 Task: Check the data of "Total calls".
Action: Mouse moved to (20, 223)
Screenshot: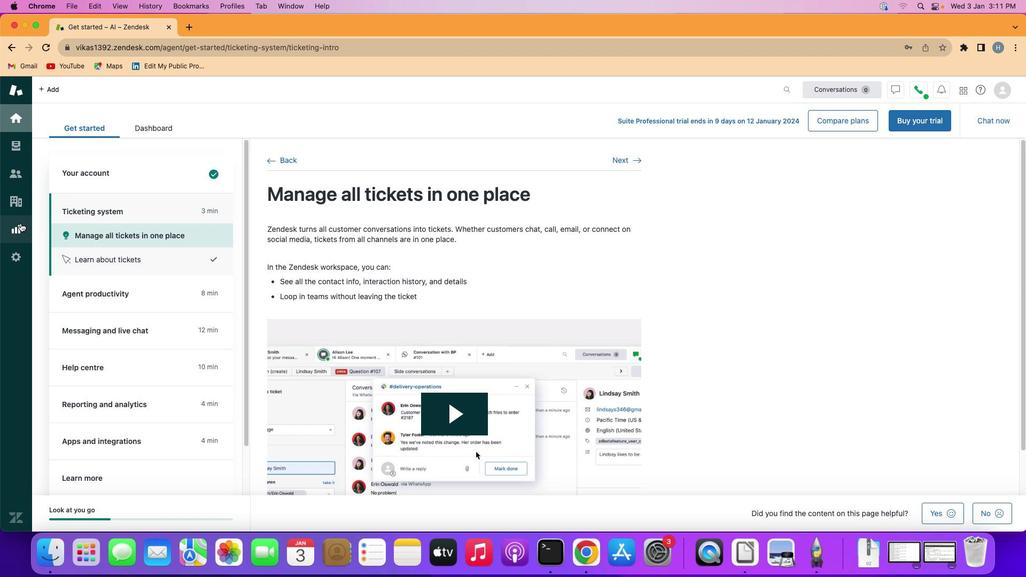 
Action: Mouse pressed left at (20, 223)
Screenshot: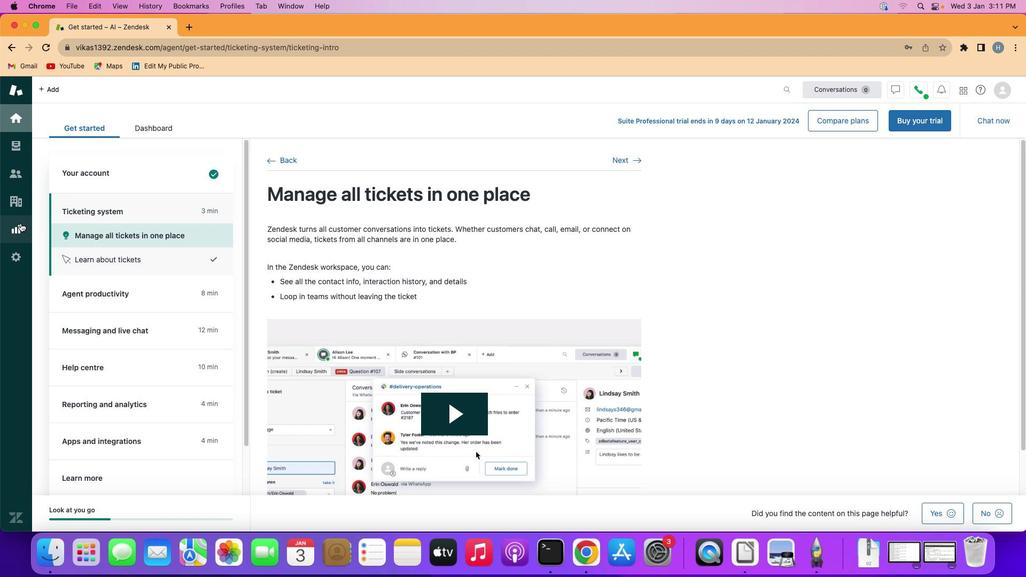 
Action: Mouse moved to (259, 145)
Screenshot: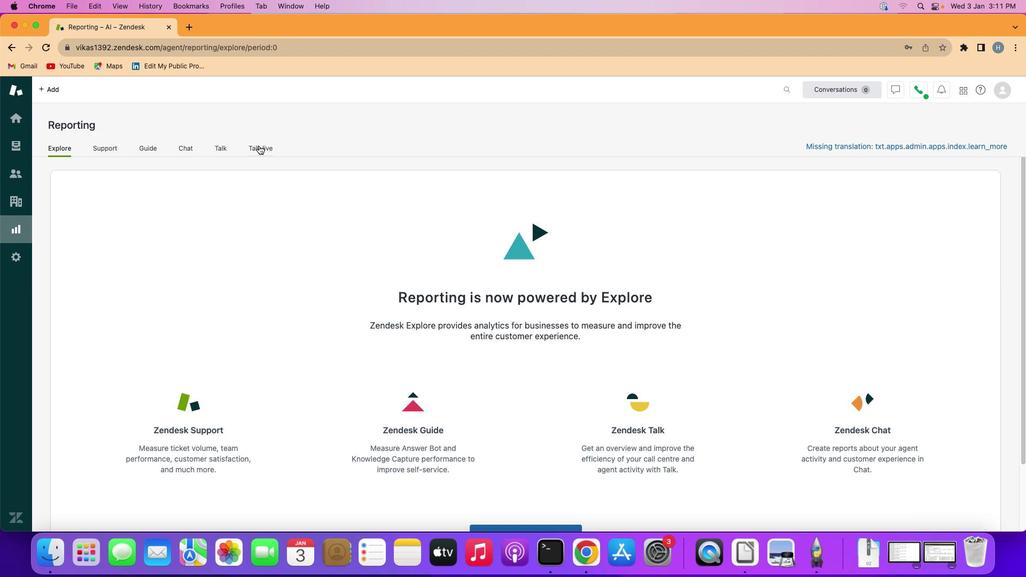 
Action: Mouse pressed left at (259, 145)
Screenshot: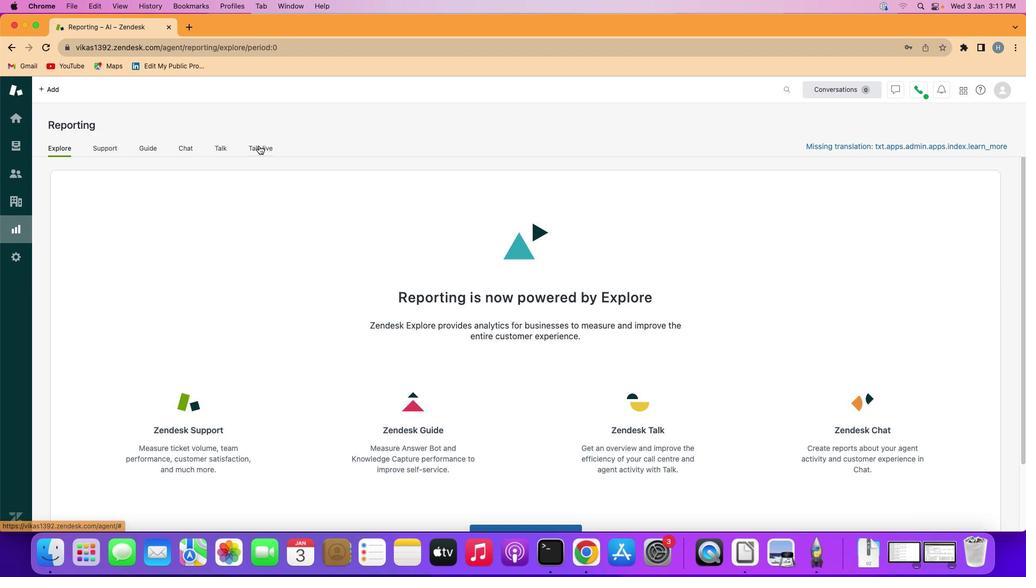 
Action: Mouse moved to (168, 348)
Screenshot: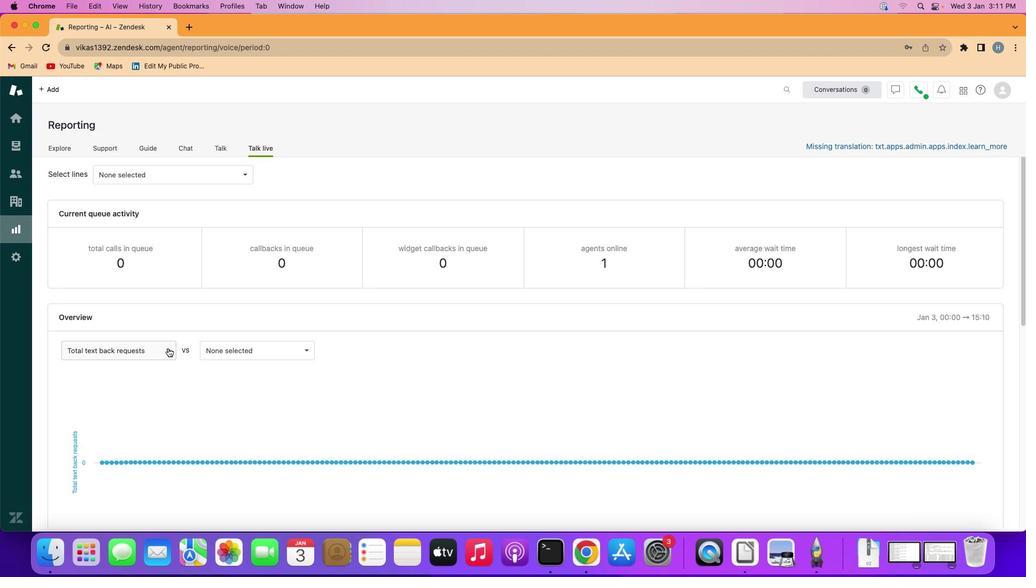 
Action: Mouse pressed left at (168, 348)
Screenshot: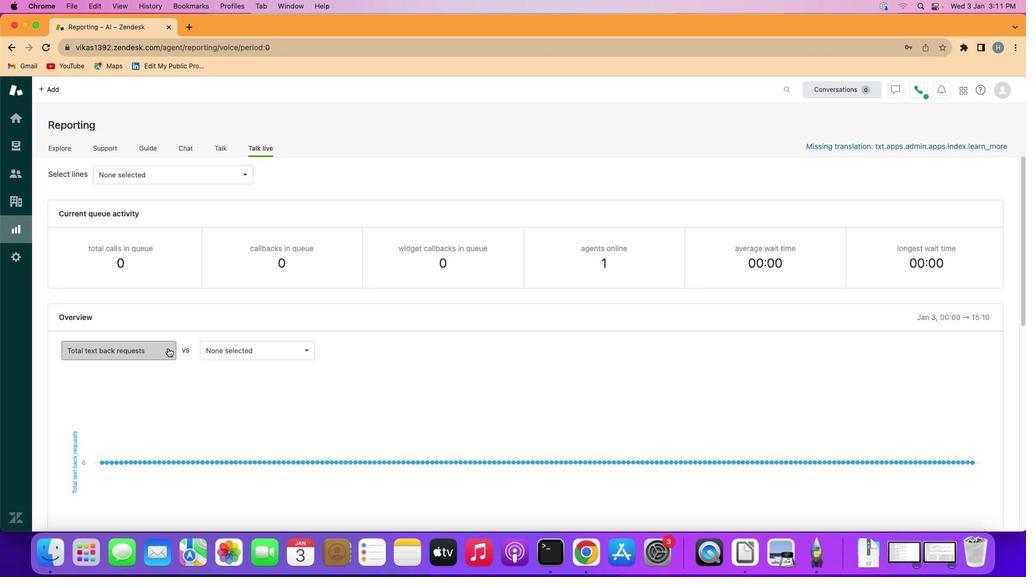 
Action: Mouse moved to (147, 405)
Screenshot: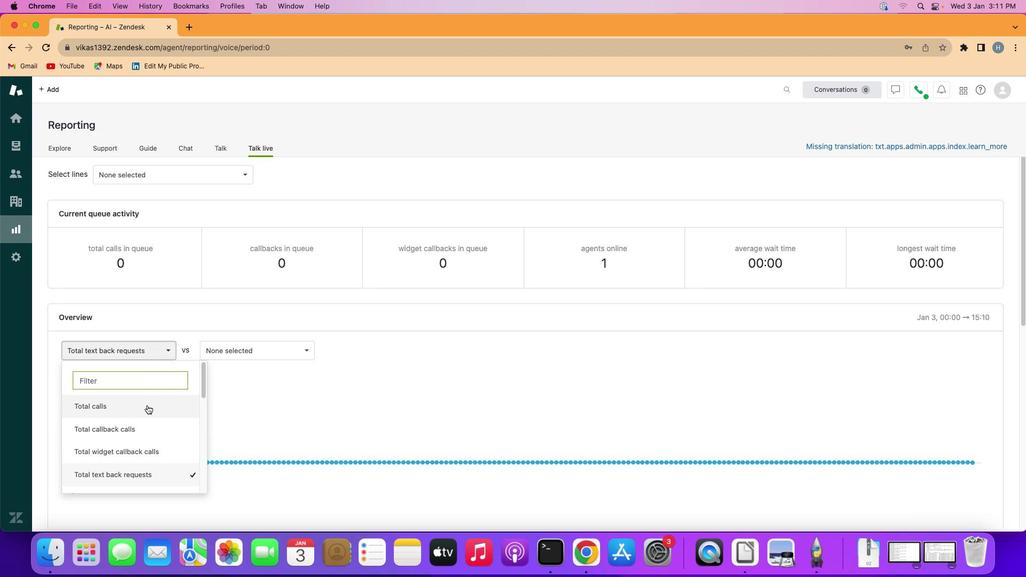 
Action: Mouse pressed left at (147, 405)
Screenshot: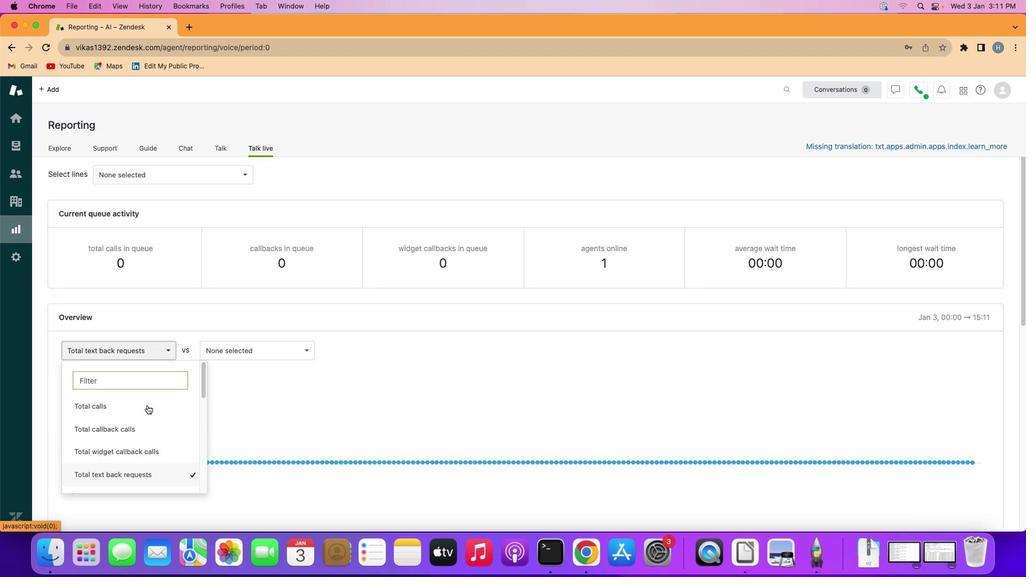 
Action: Mouse moved to (147, 403)
Screenshot: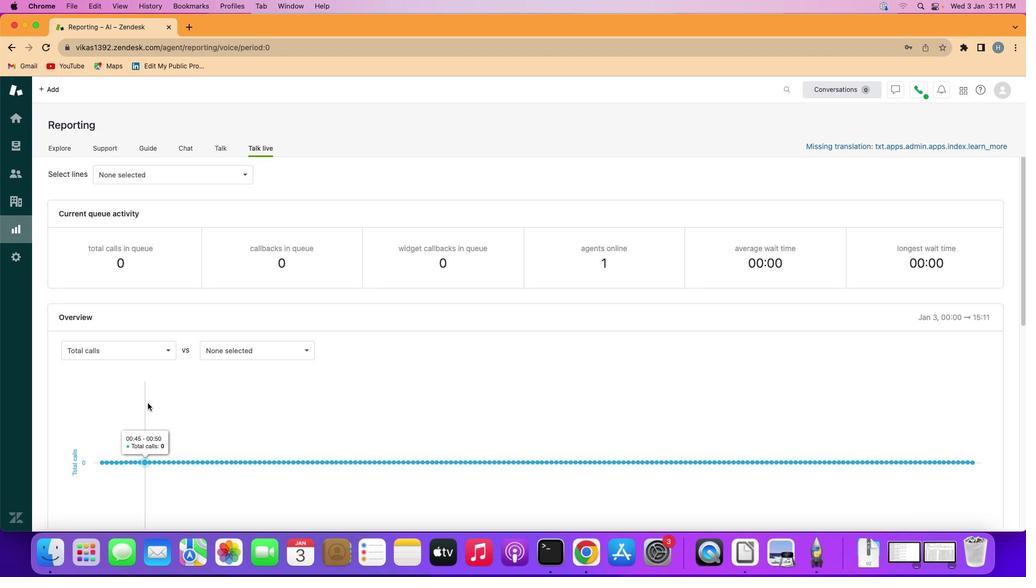 
